 Task: Create a task  Upgrade and migrate company quality management to a cloud-based solution , assign it to team member softage.4@softage.net in the project BroaderView and update the status of the task to  Off Track , set the priority of the task to Medium
Action: Mouse moved to (69, 46)
Screenshot: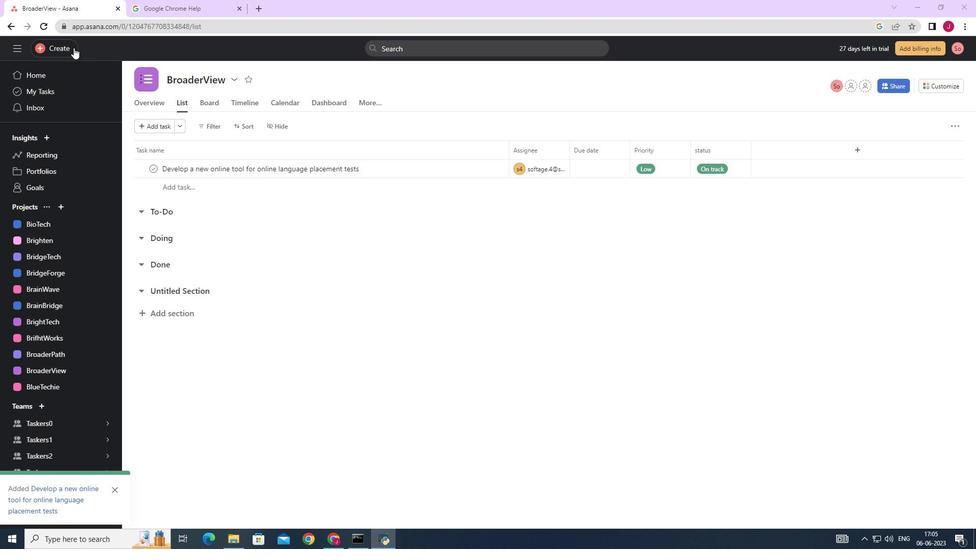 
Action: Mouse pressed left at (69, 46)
Screenshot: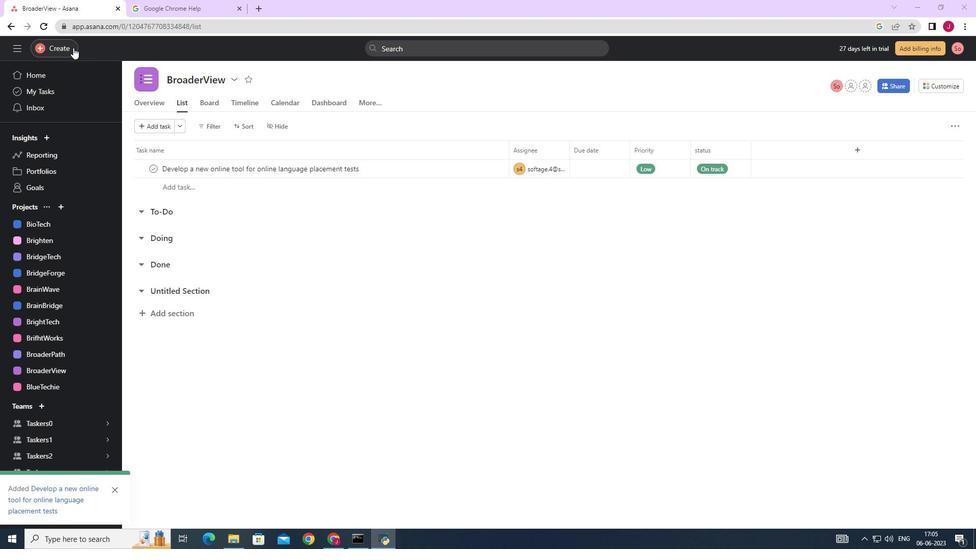 
Action: Mouse moved to (124, 50)
Screenshot: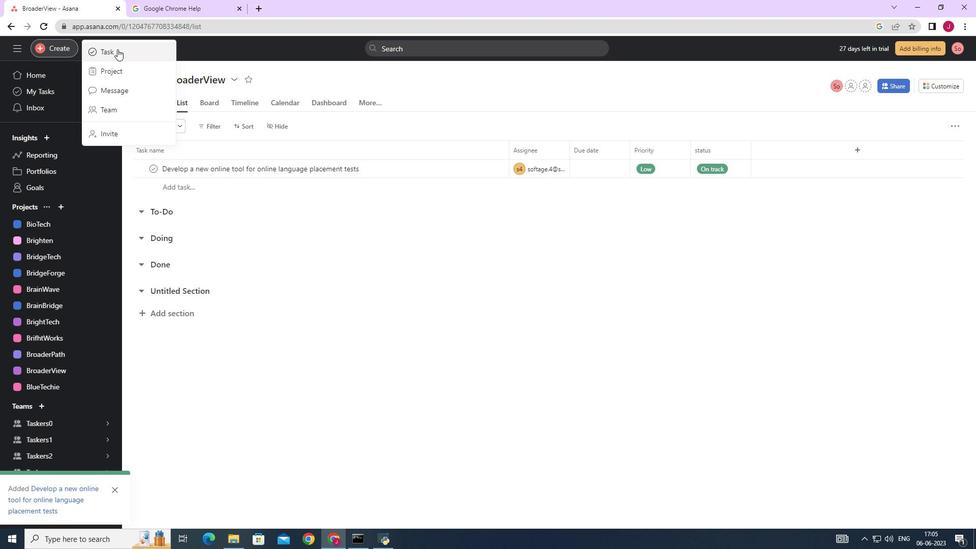 
Action: Mouse pressed left at (124, 50)
Screenshot: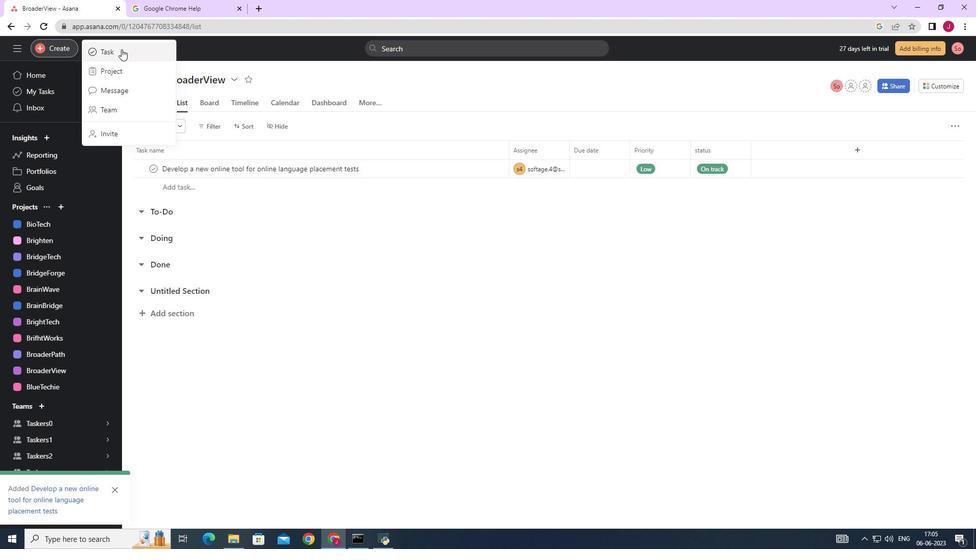 
Action: Mouse moved to (774, 338)
Screenshot: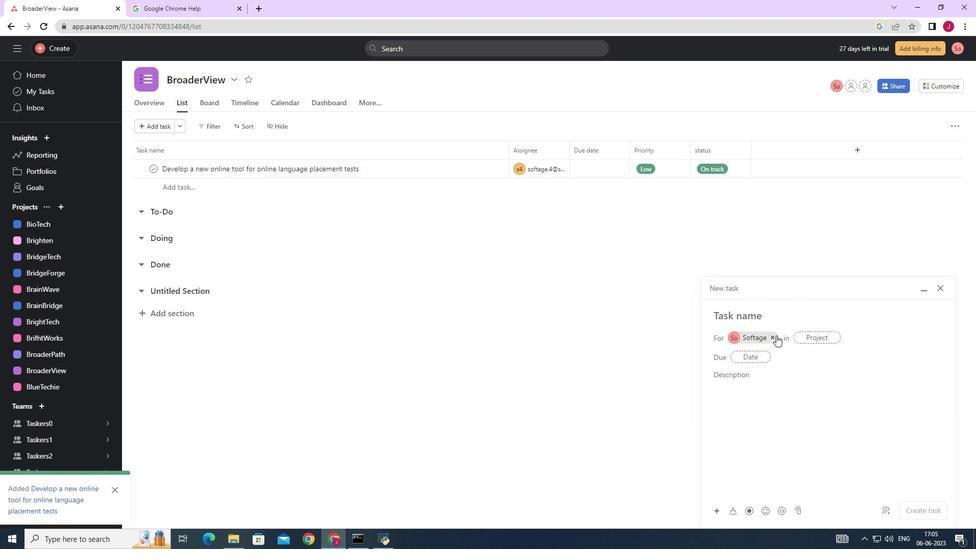 
Action: Mouse pressed left at (774, 338)
Screenshot: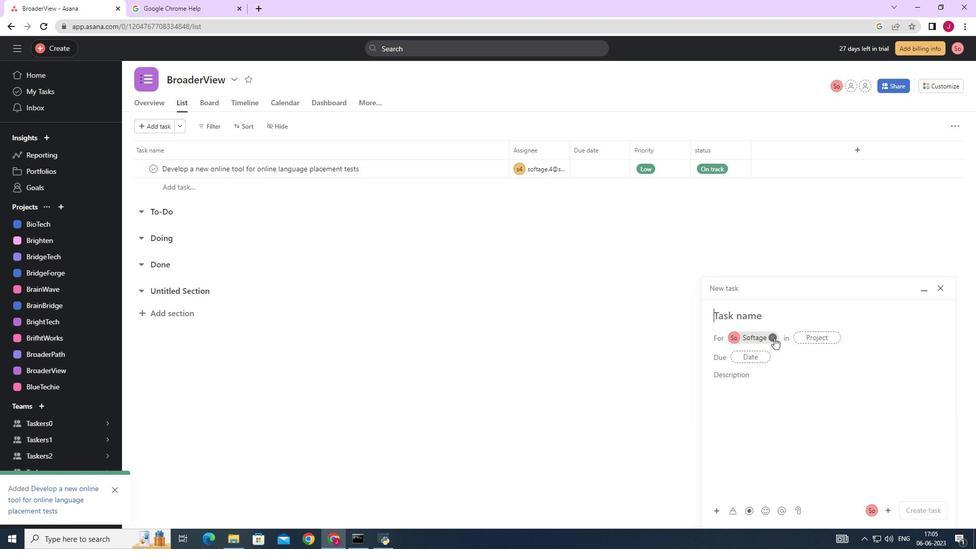 
Action: Mouse moved to (748, 315)
Screenshot: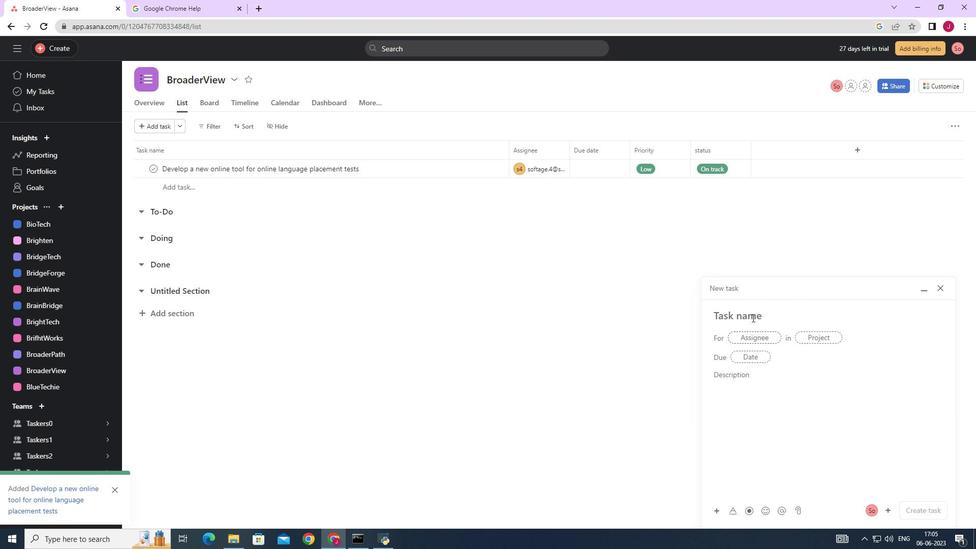 
Action: Mouse pressed left at (748, 315)
Screenshot: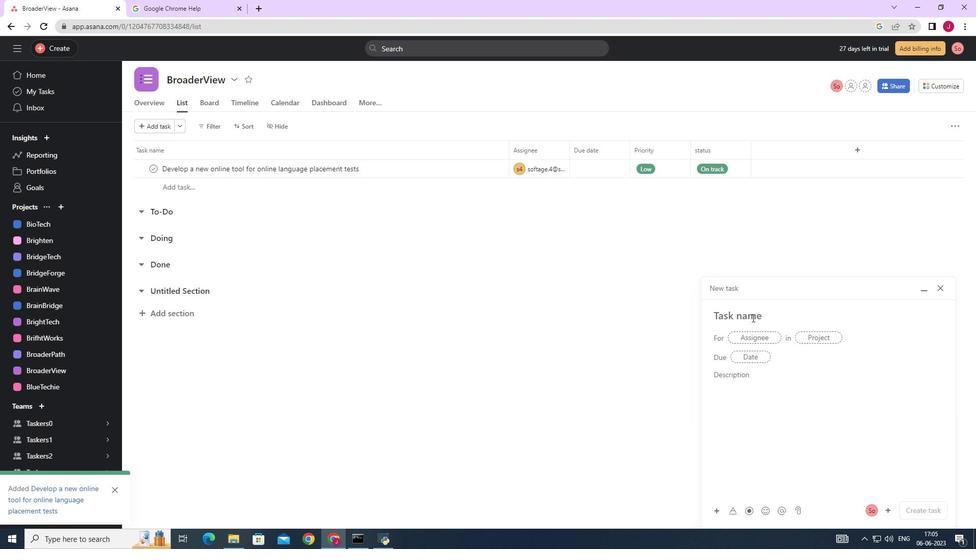 
Action: Key pressed <Key.caps_lock>U<Key.caps_lock>pgrade<Key.space>and<Key.space><Key.caps_lock>M<Key.caps_lock>igrate<Key.space>company<Key.space>quality<Key.space>management<Key.space>to<Key.space>a<Key.space>cloud-basee<Key.backspace>d<Key.space>solution
Screenshot: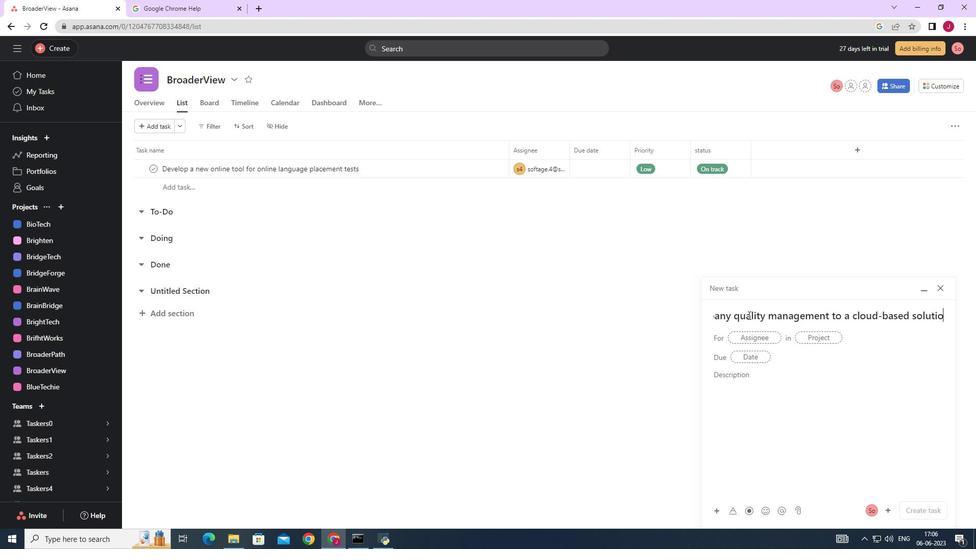 
Action: Mouse moved to (765, 334)
Screenshot: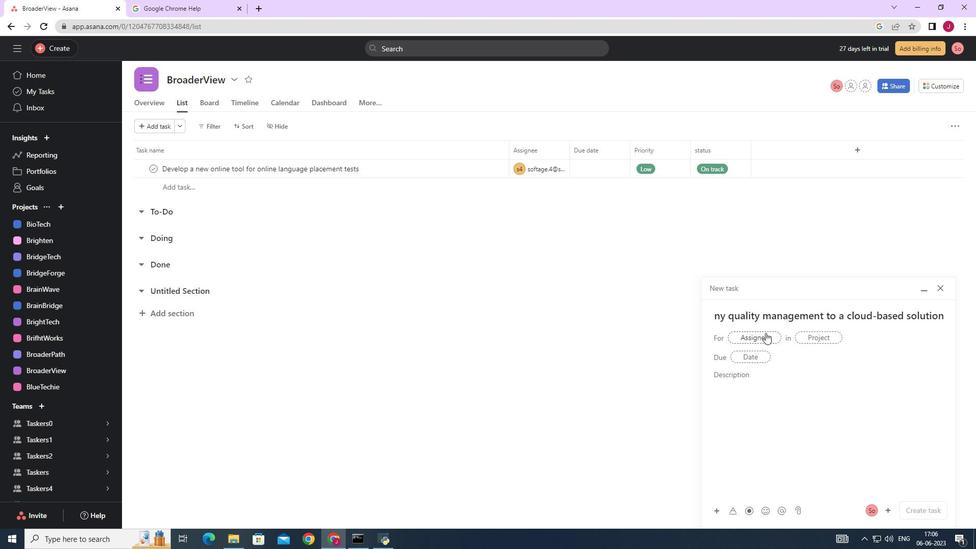 
Action: Mouse pressed left at (765, 334)
Screenshot: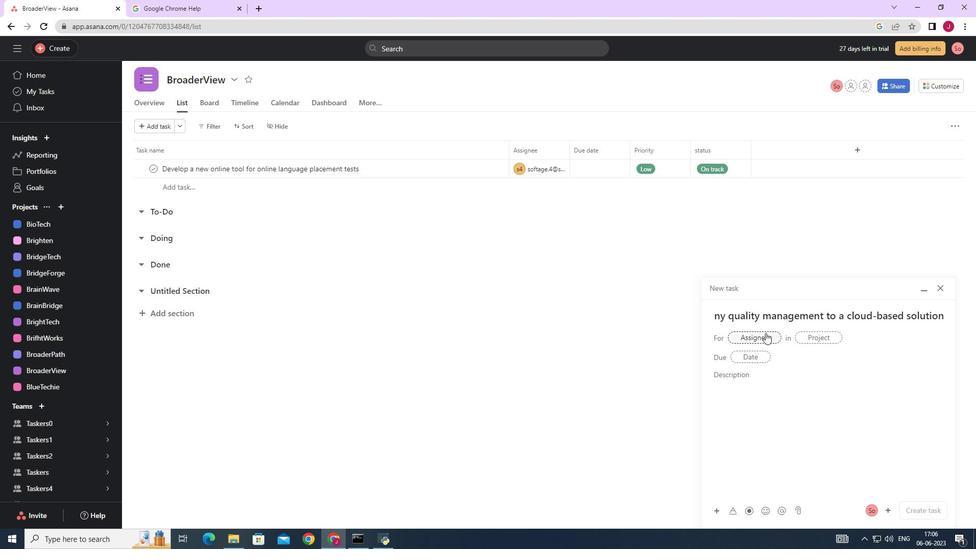 
Action: Mouse moved to (747, 340)
Screenshot: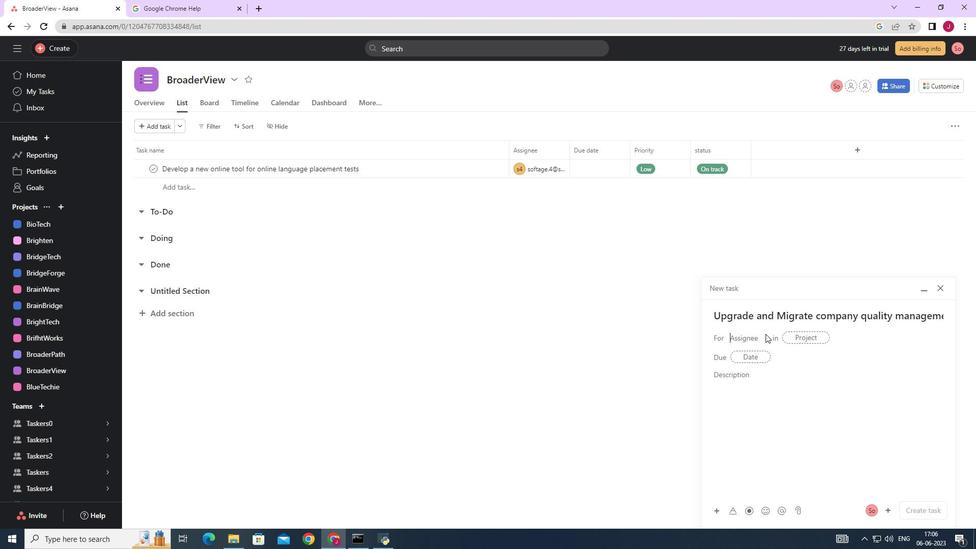 
Action: Key pressed soft<Key.shift>@4
Screenshot: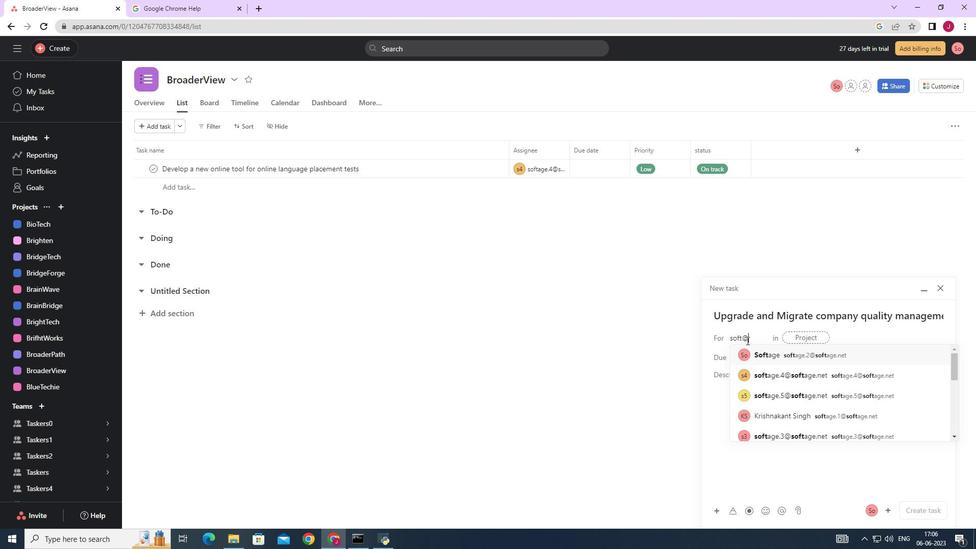 
Action: Mouse moved to (798, 357)
Screenshot: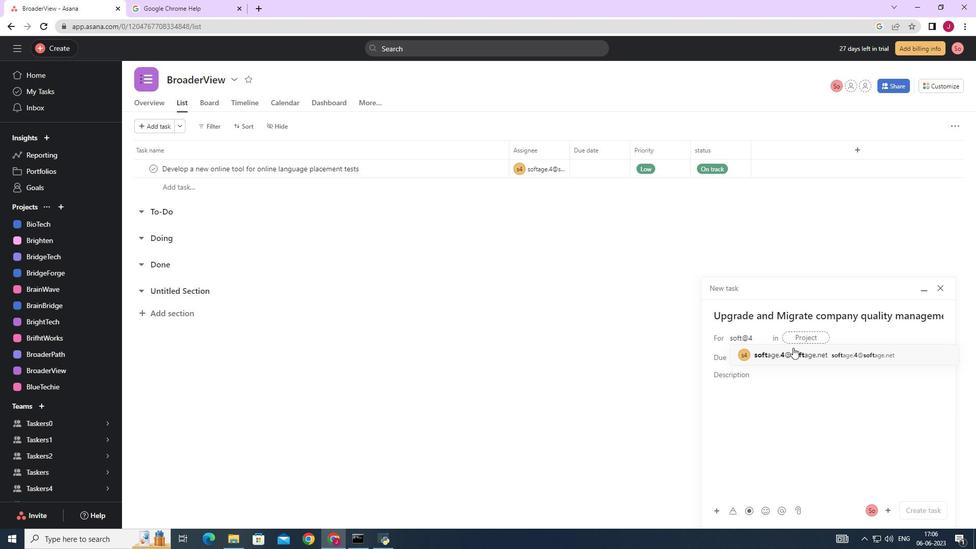 
Action: Mouse pressed left at (798, 357)
Screenshot: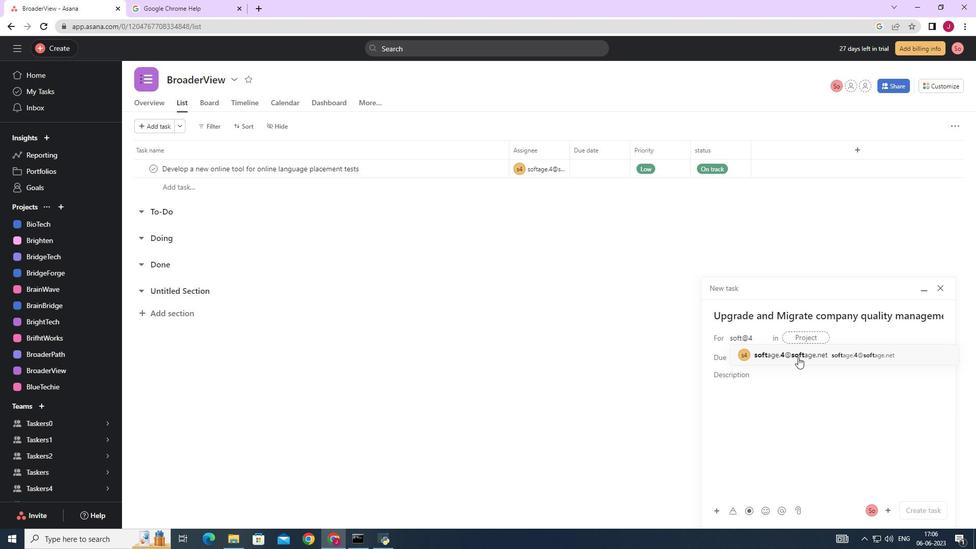 
Action: Mouse moved to (666, 354)
Screenshot: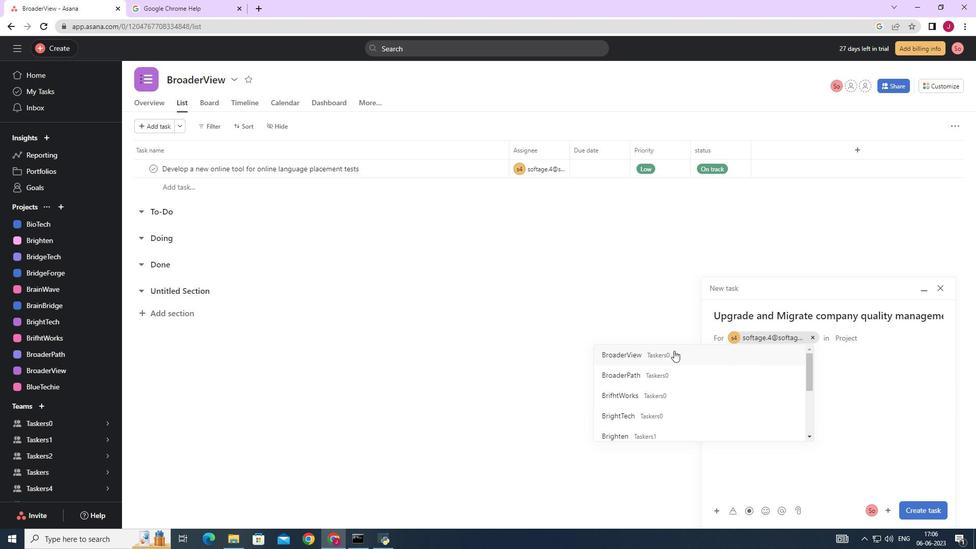 
Action: Mouse pressed left at (666, 354)
Screenshot: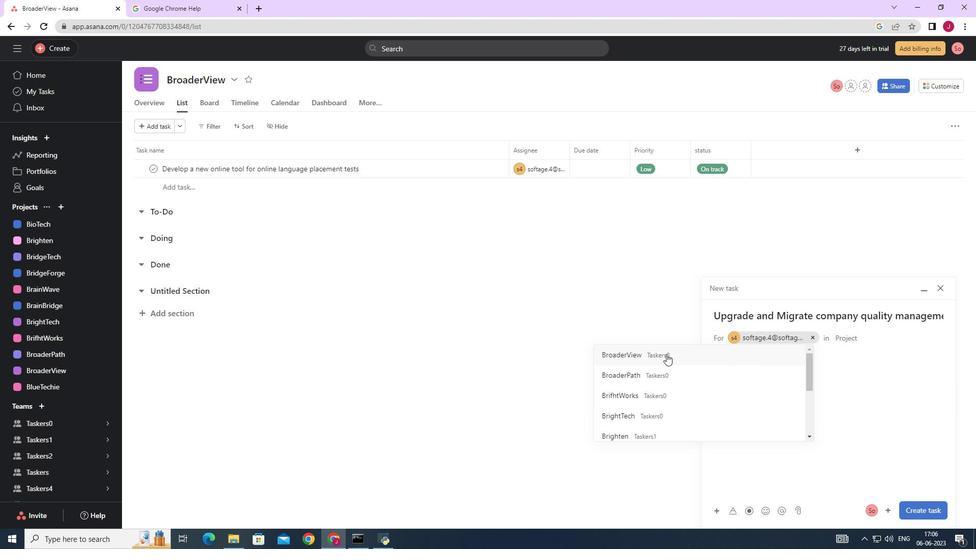
Action: Mouse moved to (767, 375)
Screenshot: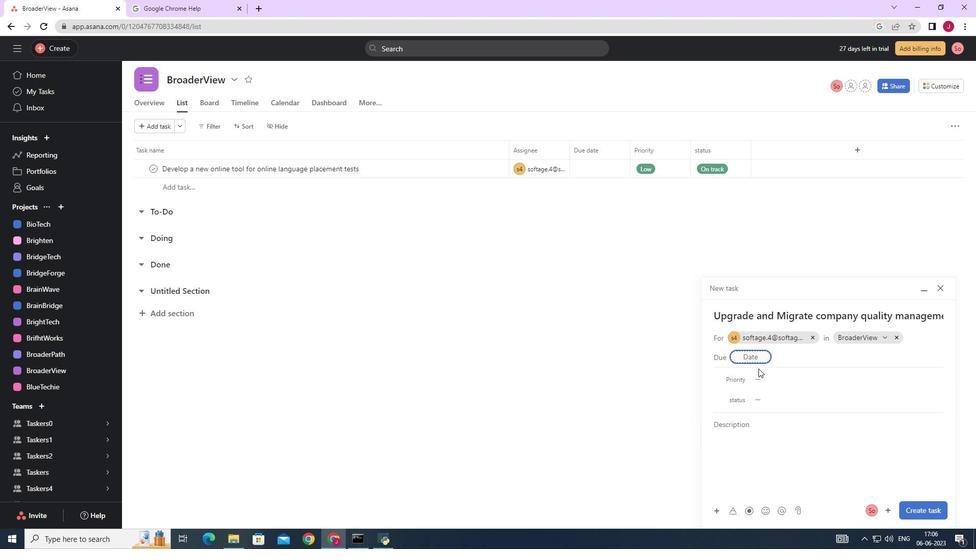 
Action: Mouse pressed left at (767, 375)
Screenshot: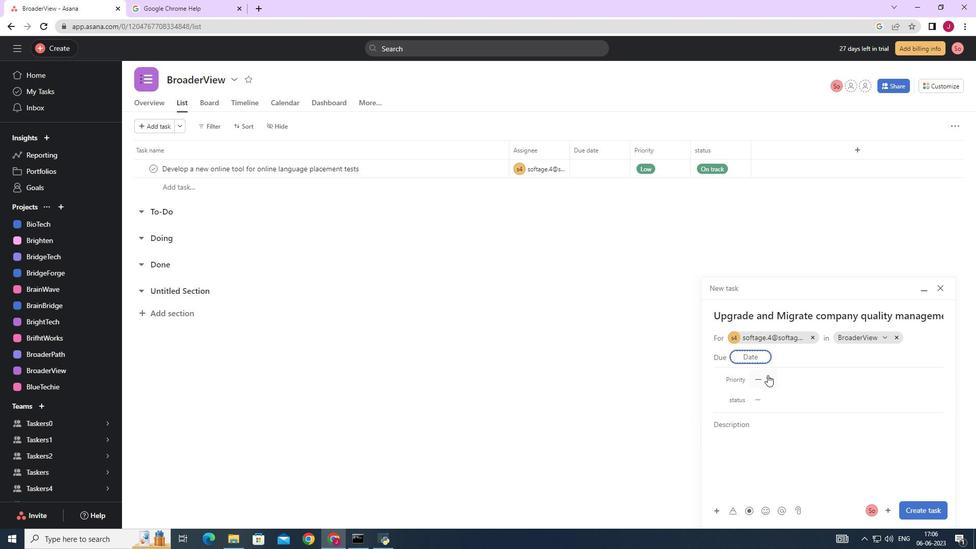 
Action: Mouse moved to (787, 431)
Screenshot: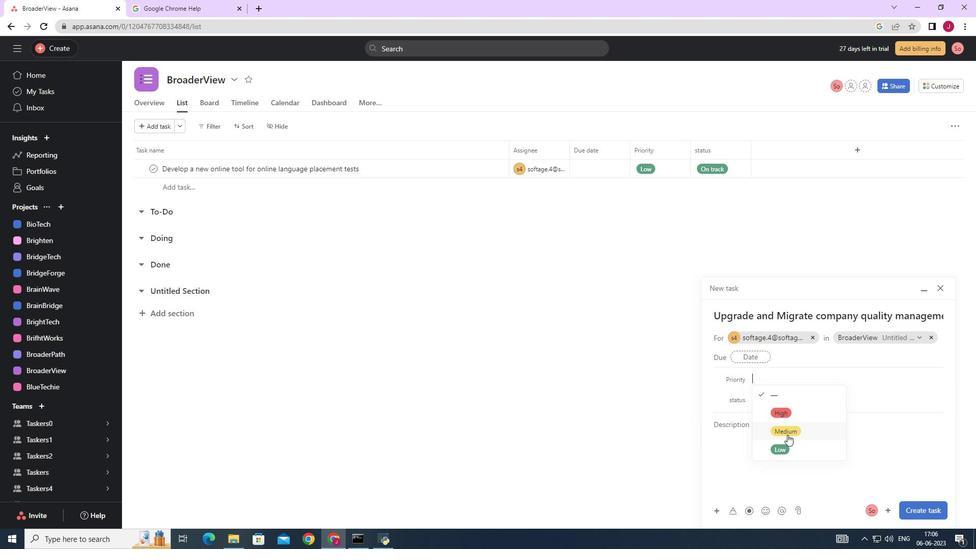 
Action: Mouse pressed left at (787, 431)
Screenshot: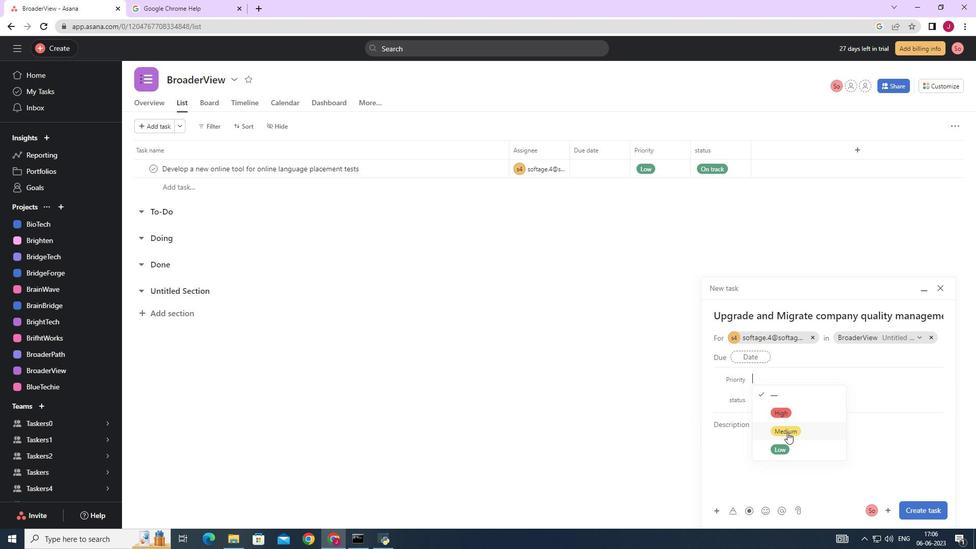 
Action: Mouse moved to (775, 399)
Screenshot: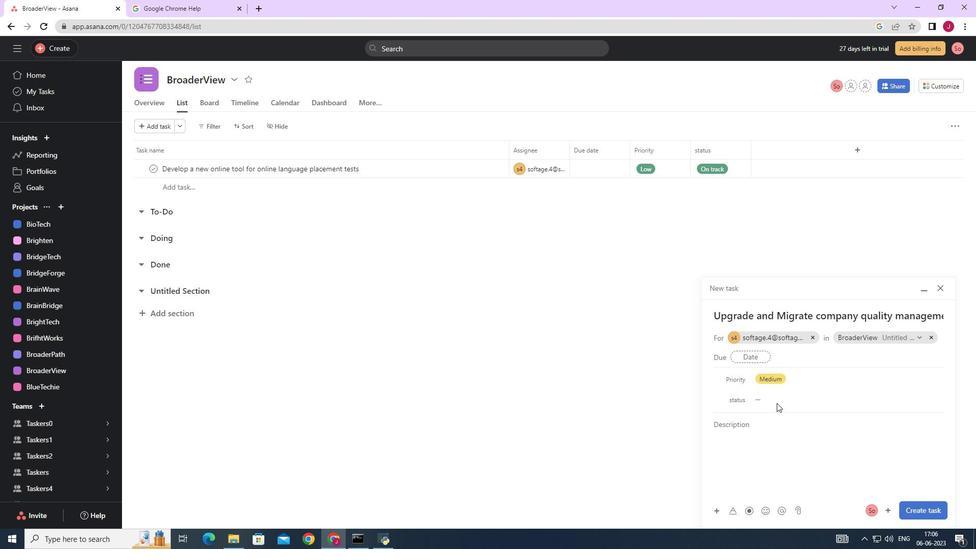 
Action: Mouse pressed left at (775, 399)
Screenshot: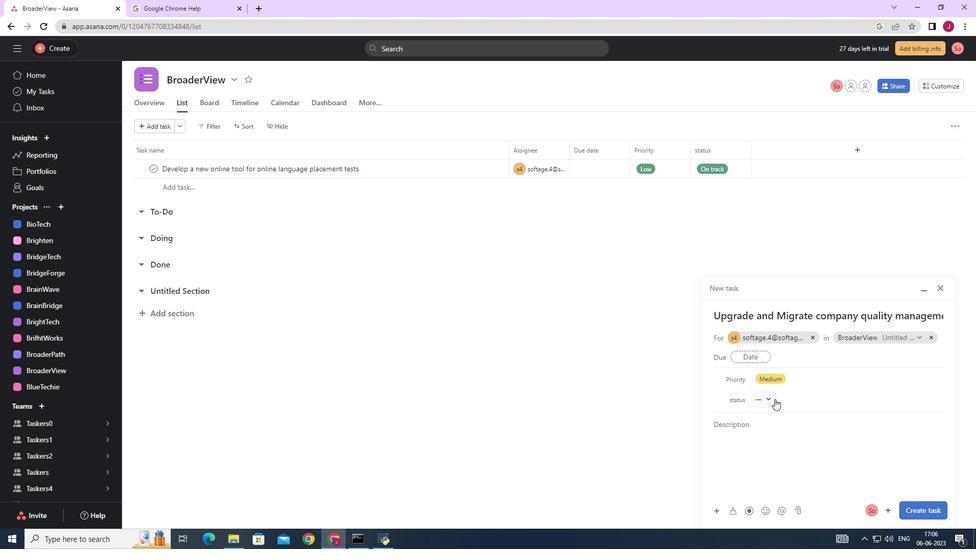 
Action: Mouse moved to (782, 449)
Screenshot: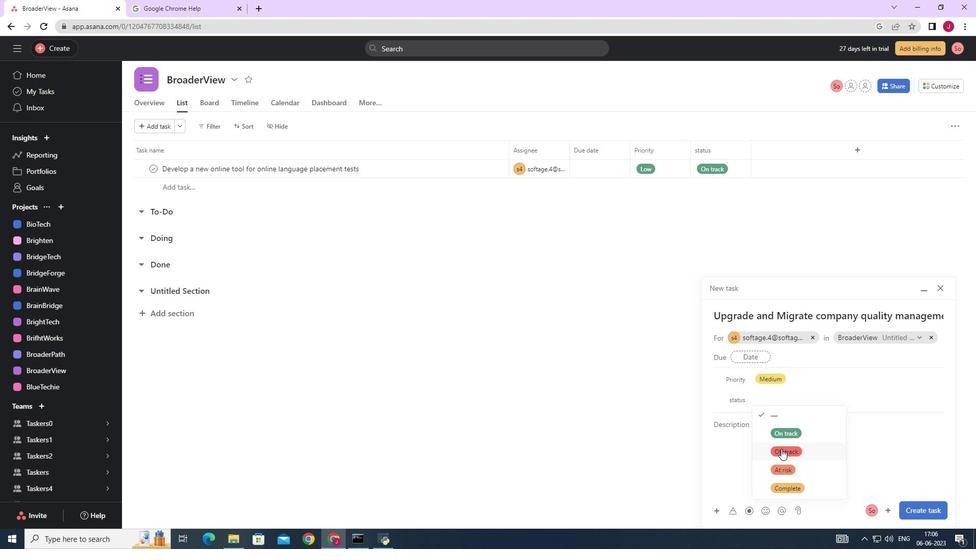 
Action: Mouse pressed left at (782, 449)
Screenshot: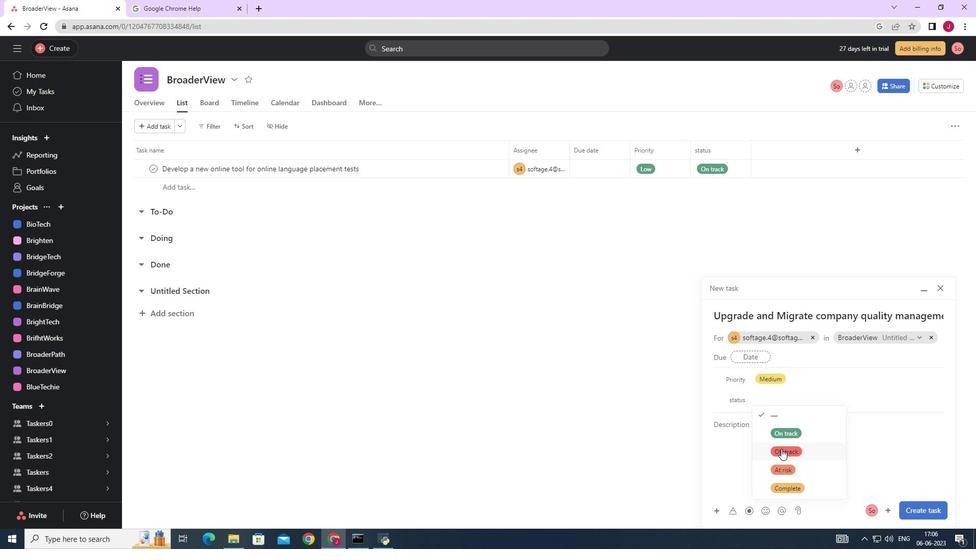 
Action: Mouse moved to (929, 509)
Screenshot: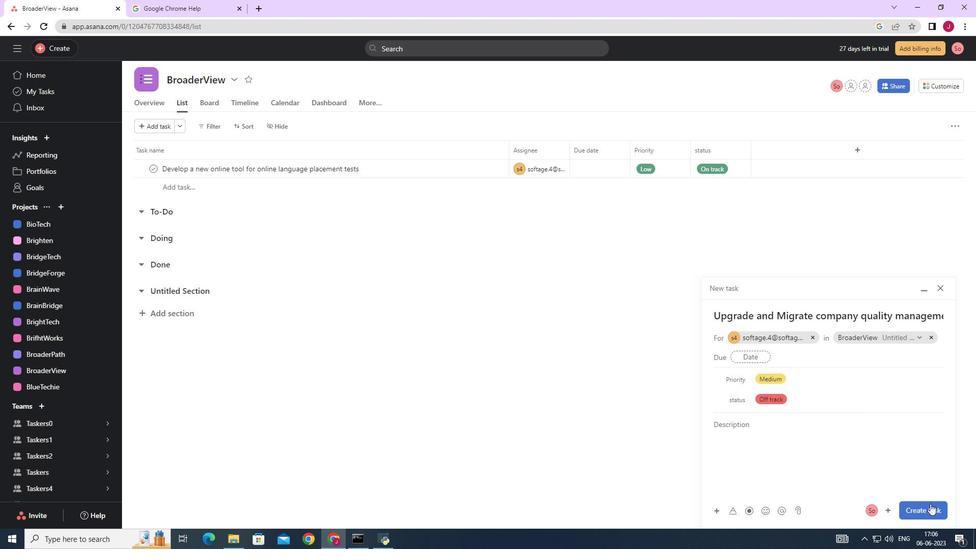 
Action: Mouse pressed left at (929, 509)
Screenshot: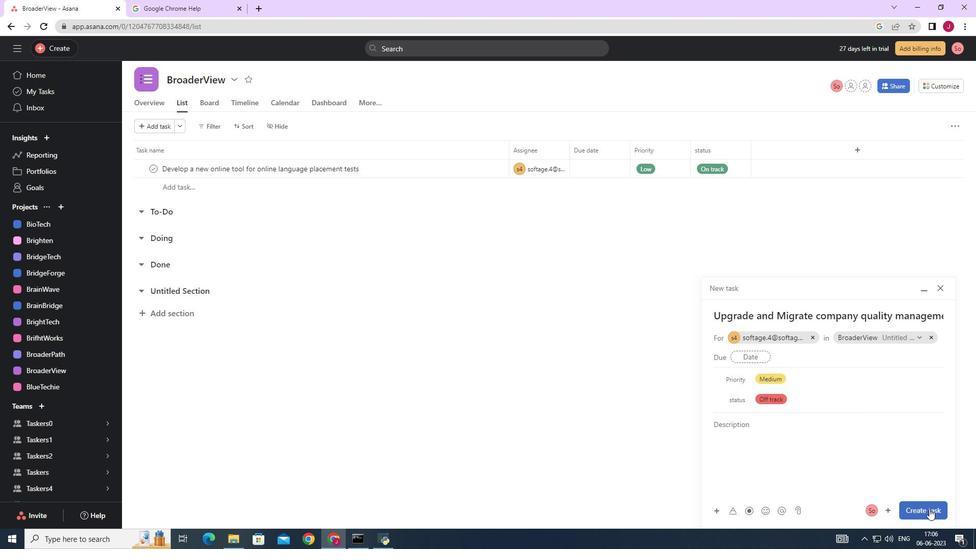 
Action: Mouse moved to (785, 335)
Screenshot: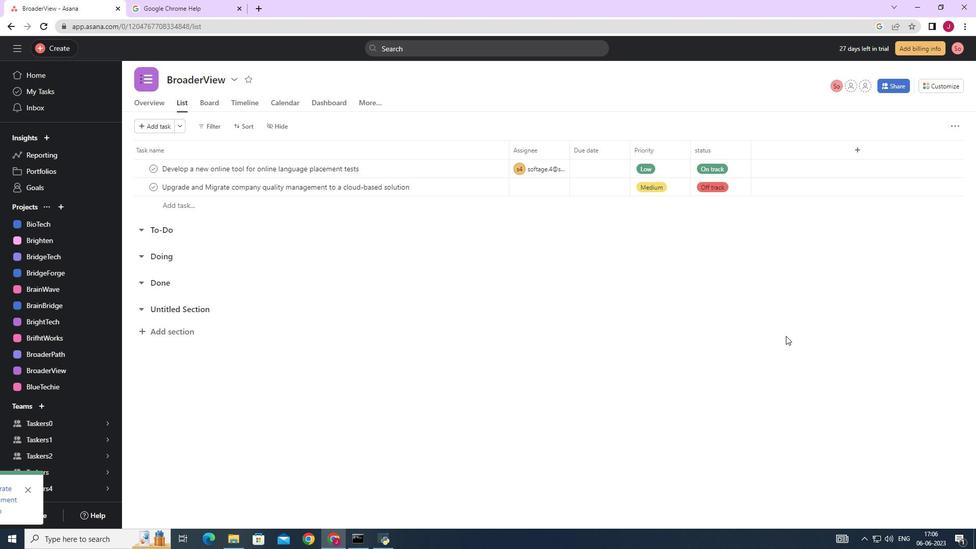 
